 Task: Search books emoji in message.
Action: Mouse moved to (506, 211)
Screenshot: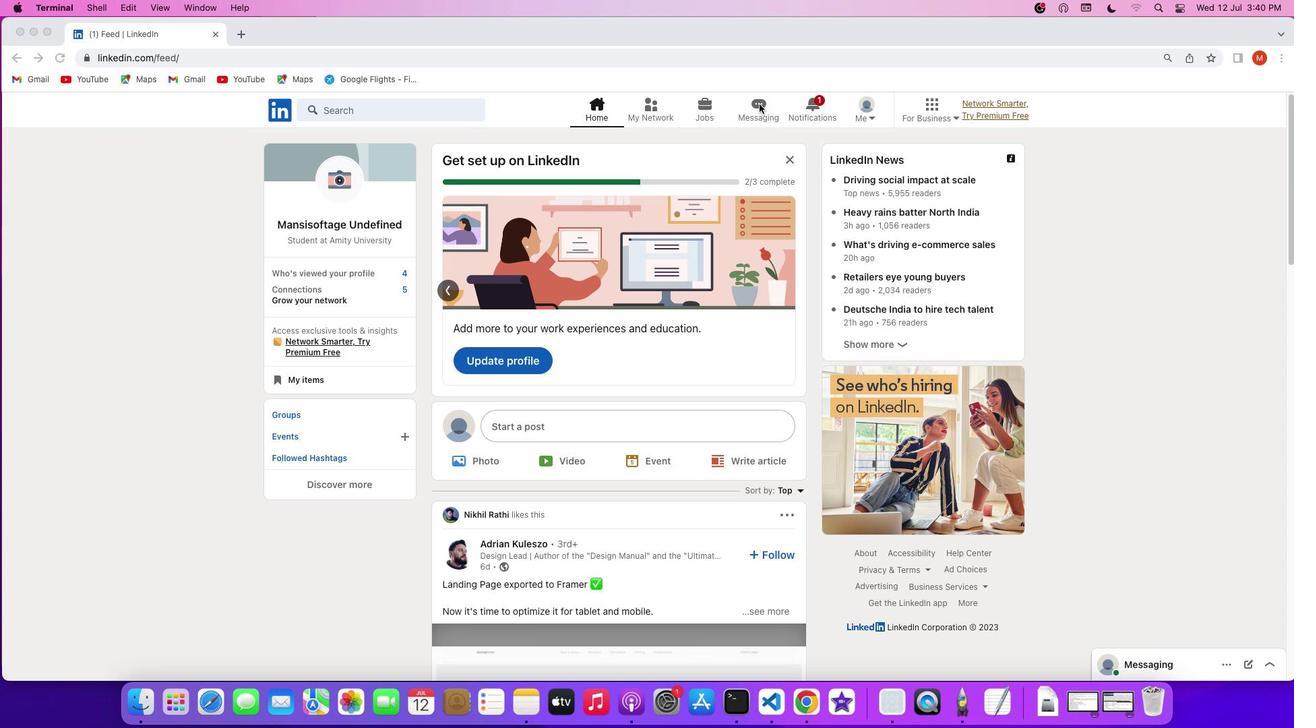 
Action: Mouse pressed left at (506, 211)
Screenshot: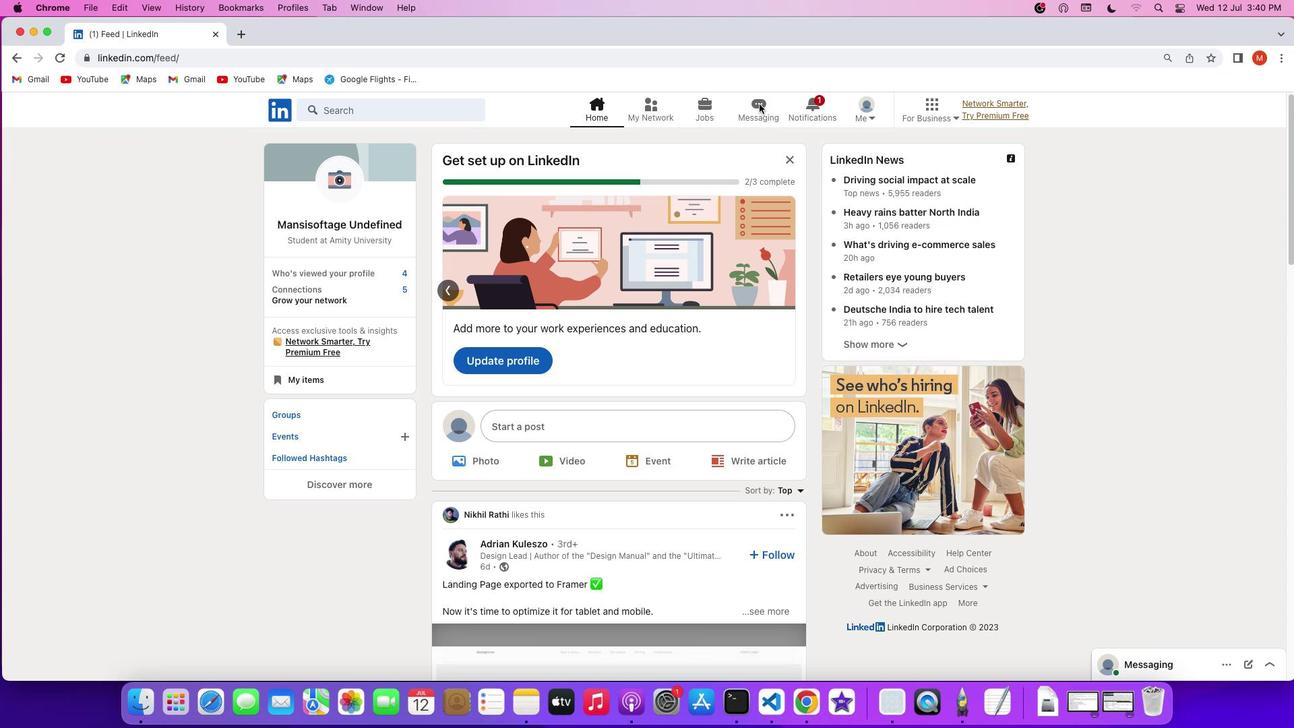 
Action: Mouse pressed left at (506, 211)
Screenshot: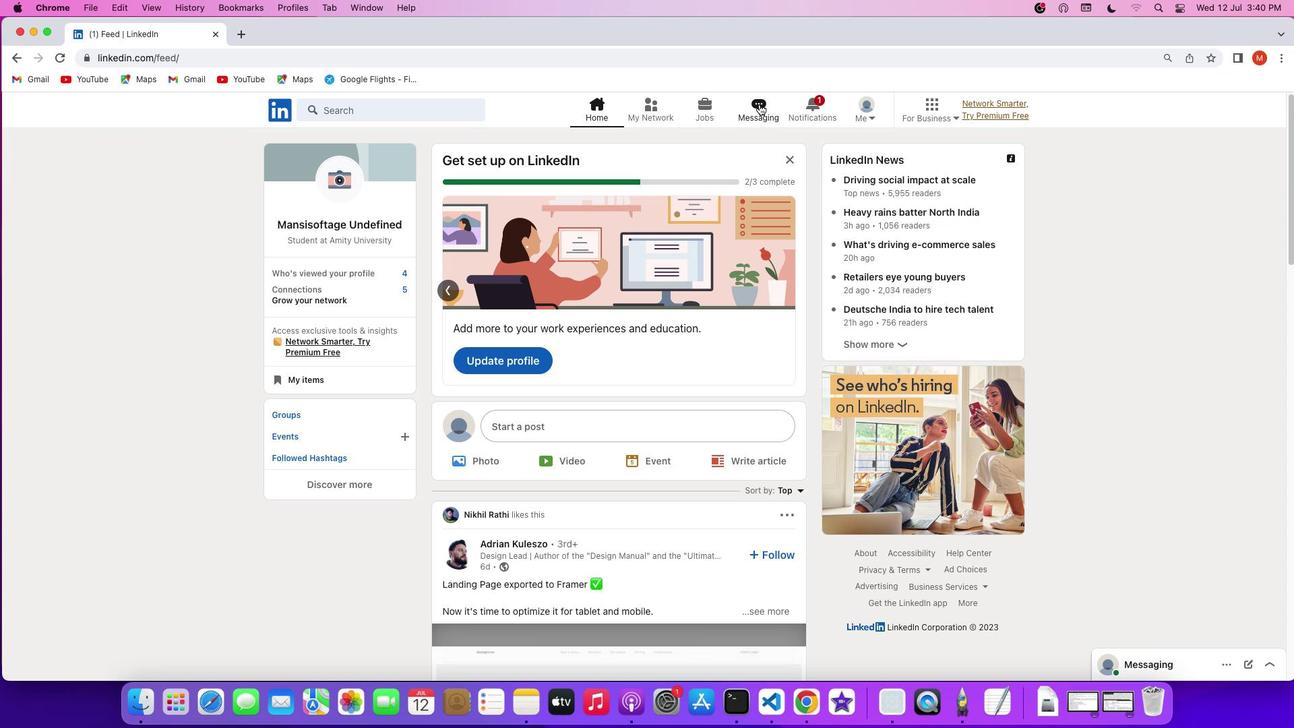 
Action: Mouse moved to (506, 211)
Screenshot: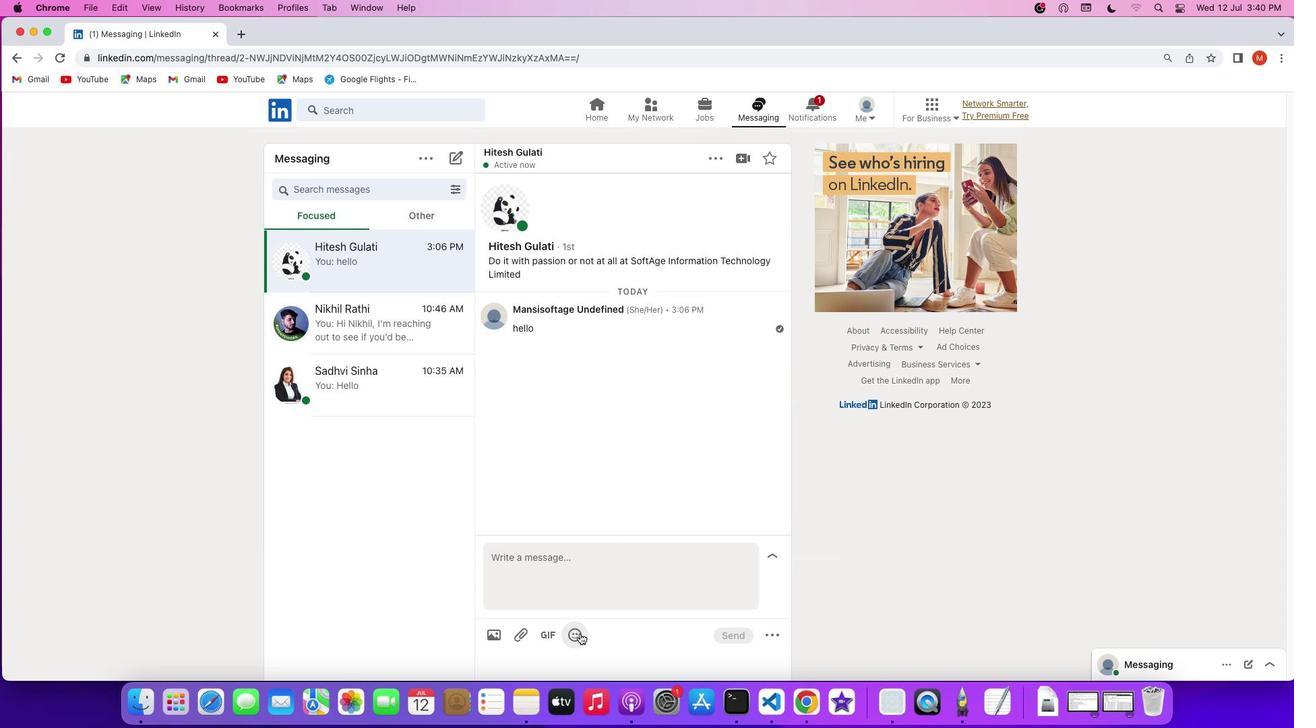
Action: Mouse pressed left at (506, 211)
Screenshot: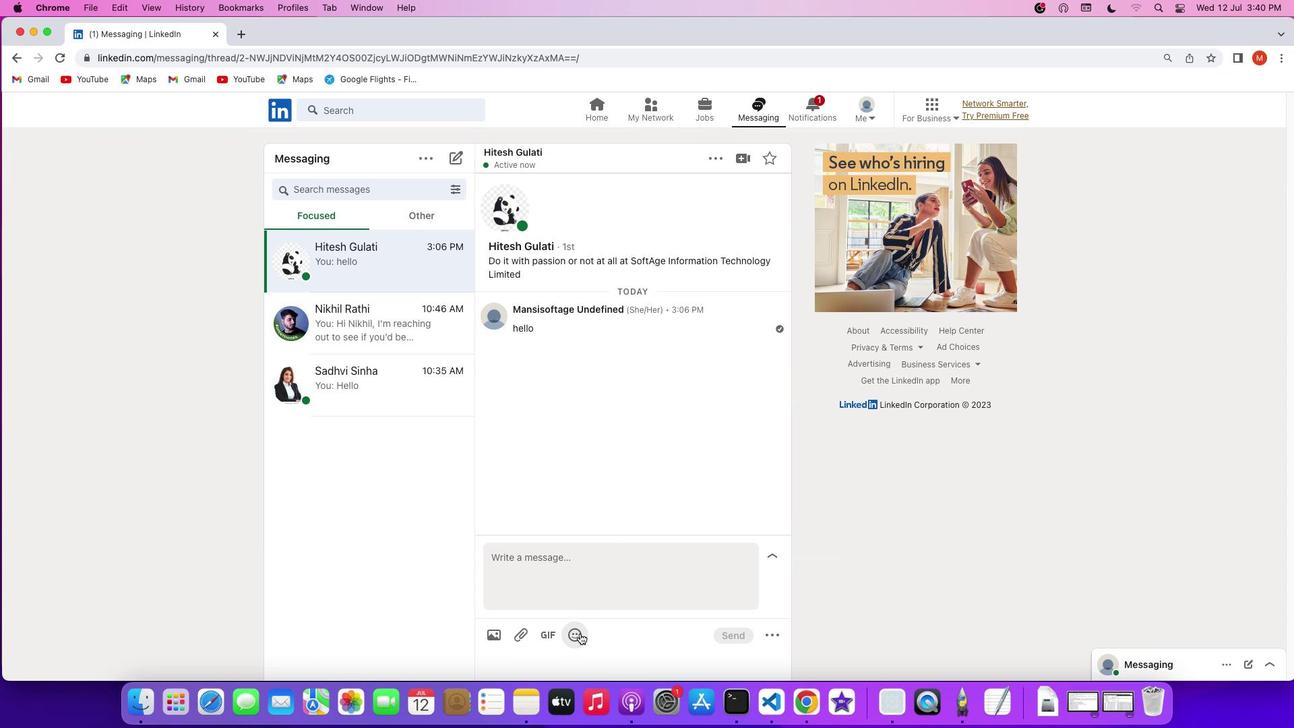 
Action: Mouse moved to (506, 211)
Screenshot: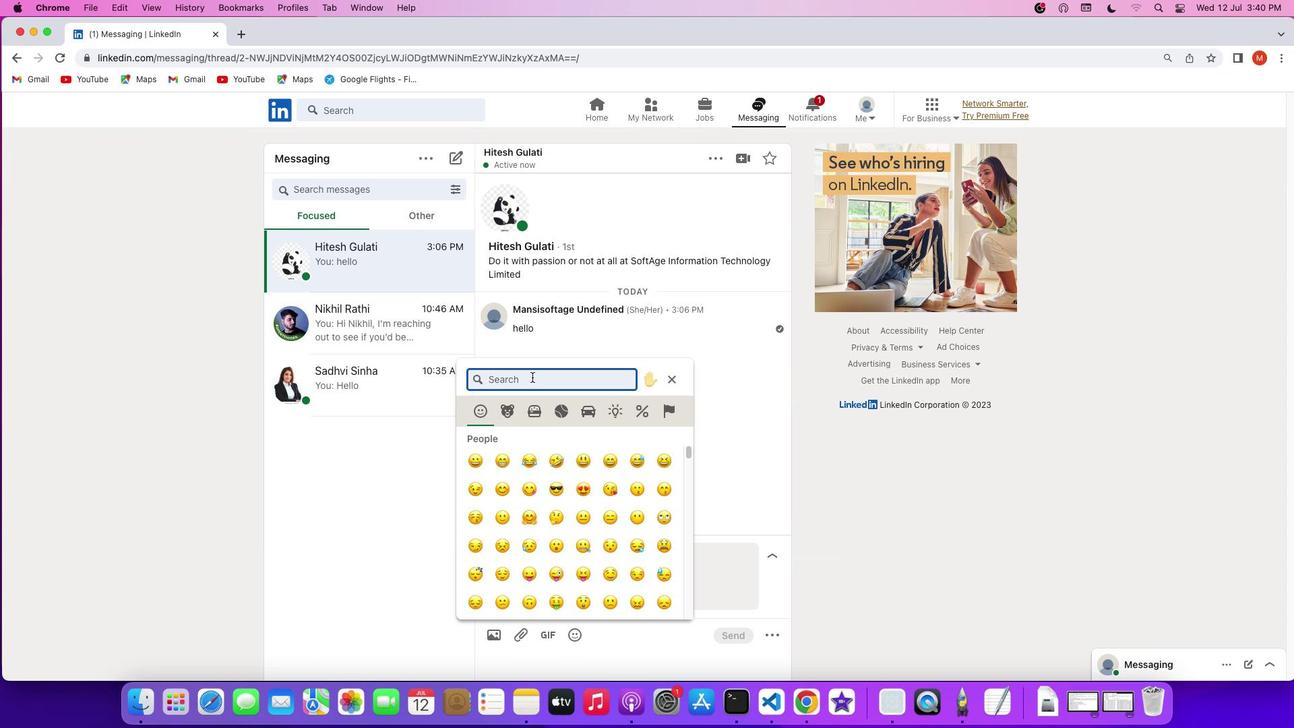 
Action: Mouse pressed left at (506, 211)
Screenshot: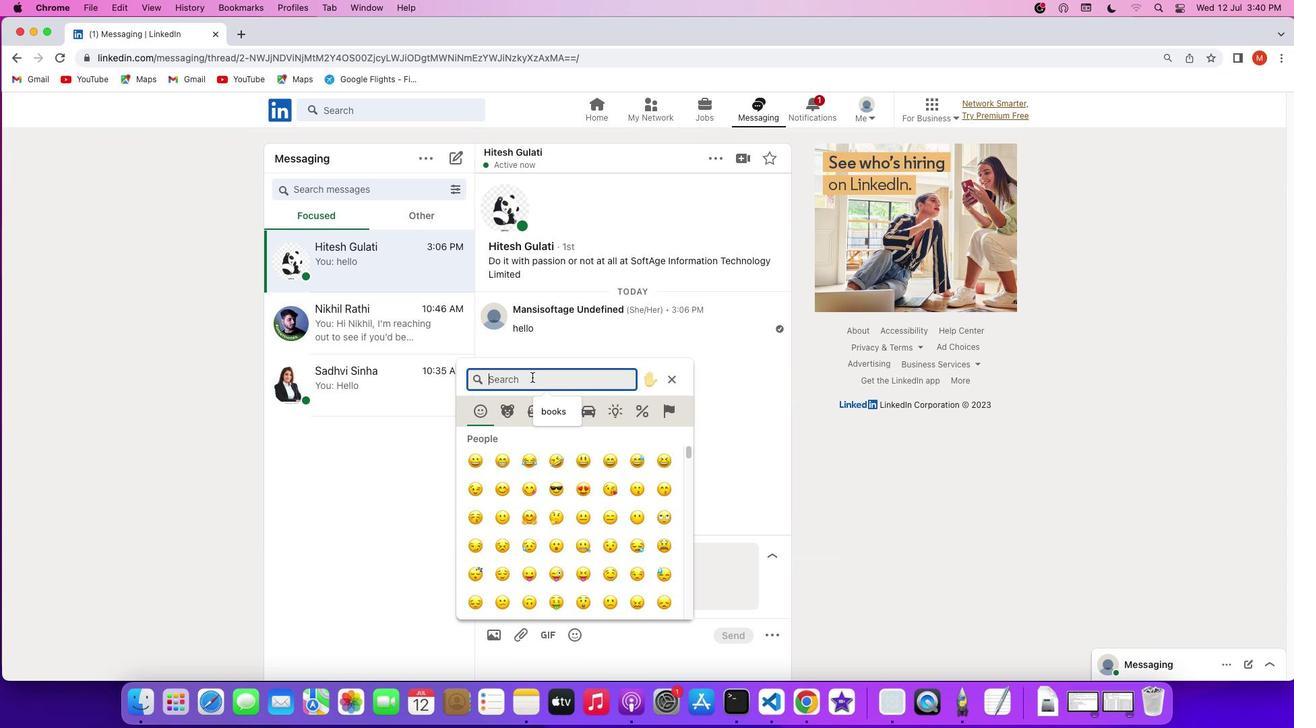 
Action: Key pressed Key.shift'B''o''o''k''s'
Screenshot: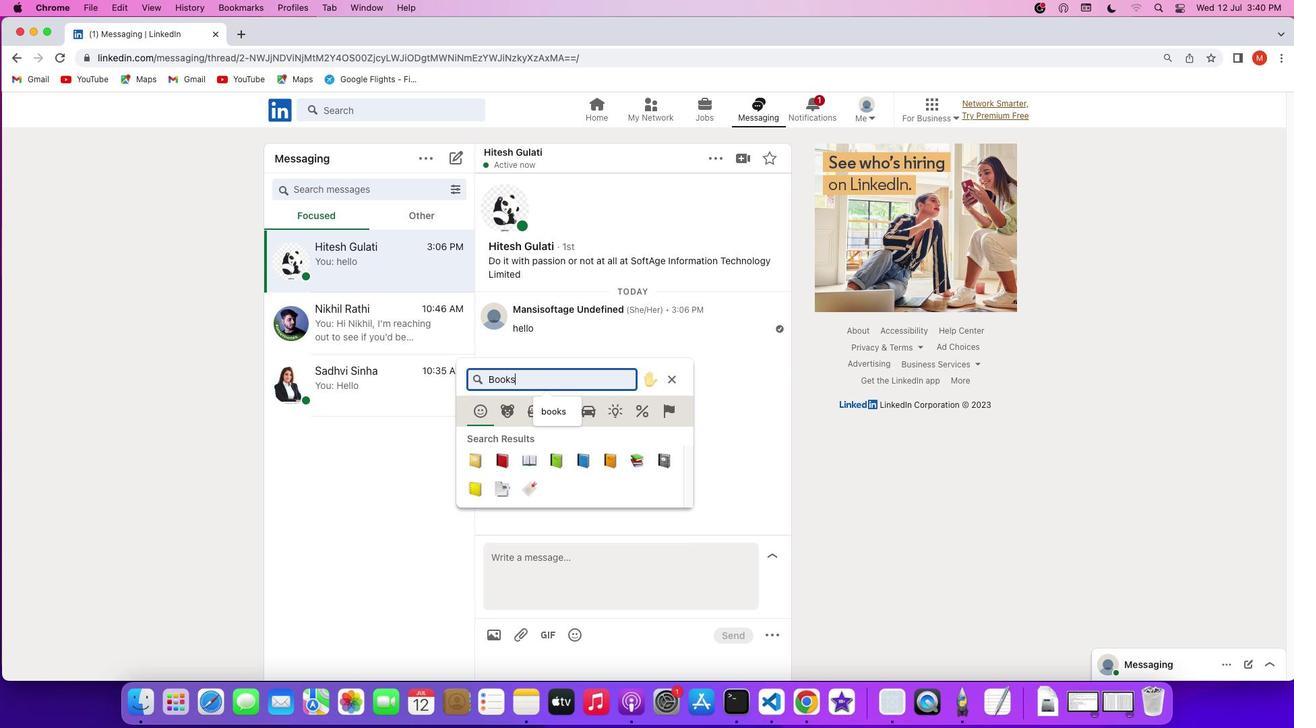 
Action: Mouse moved to (506, 211)
Screenshot: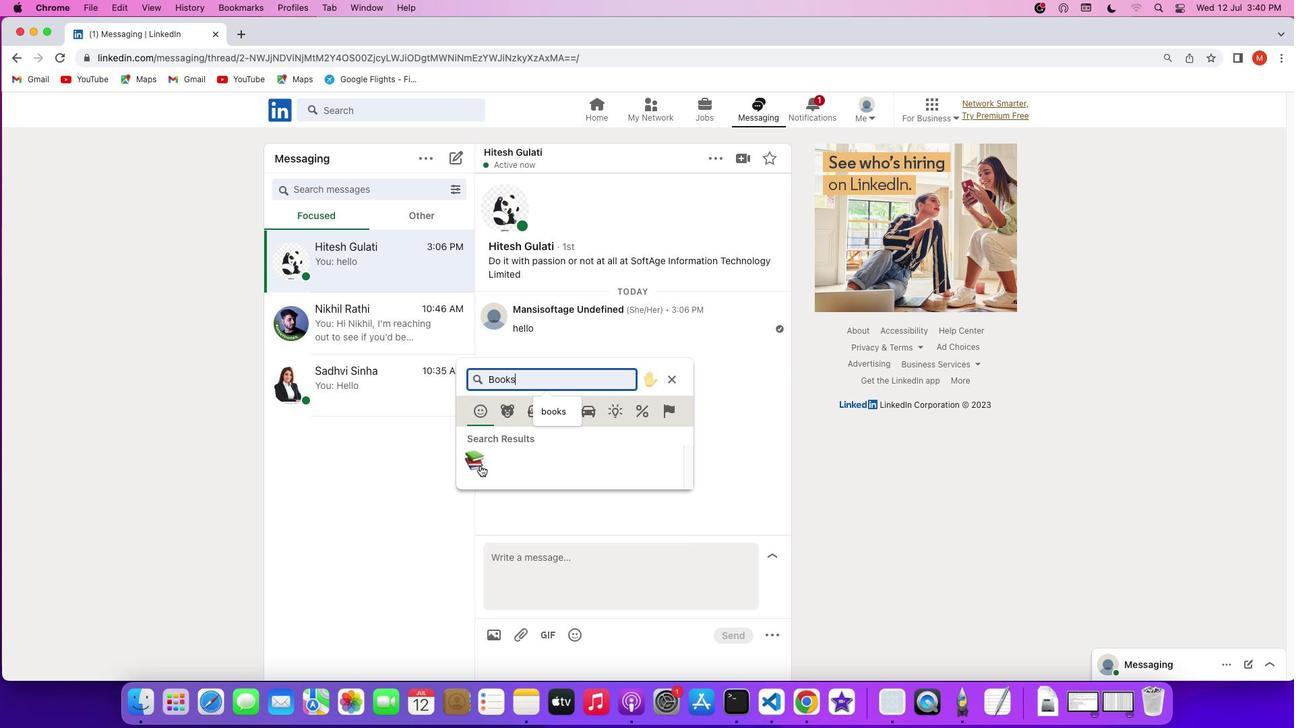 
